 Task: Create a due date automation trigger when advanced on, 2 days after a card is due add fields with custom field "Resume" checked at 11:00 AM.
Action: Mouse moved to (1059, 86)
Screenshot: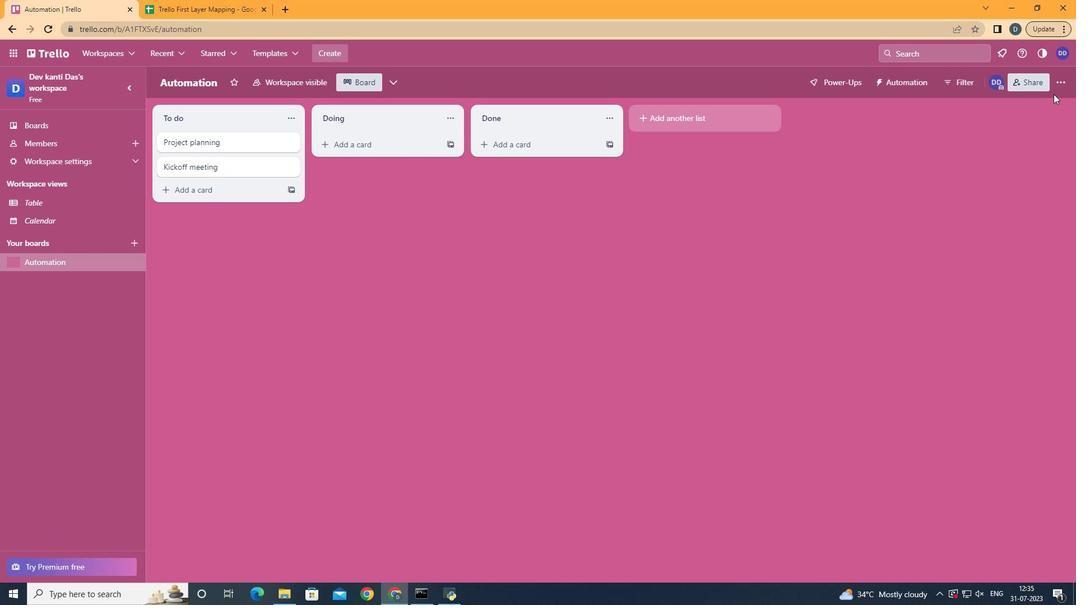 
Action: Mouse pressed left at (1059, 86)
Screenshot: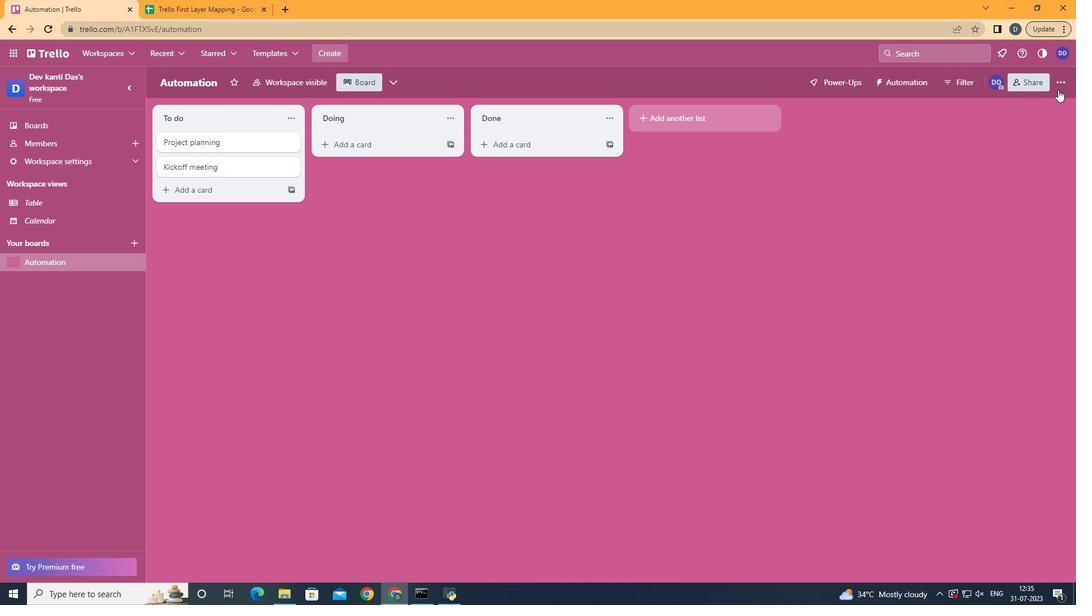 
Action: Mouse moved to (980, 245)
Screenshot: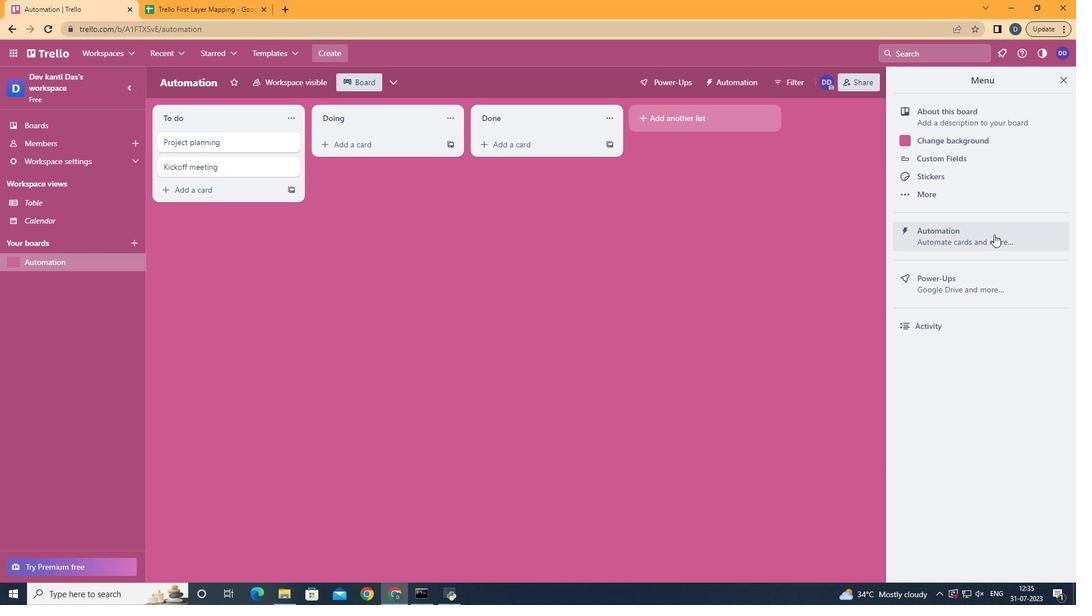 
Action: Mouse pressed left at (980, 245)
Screenshot: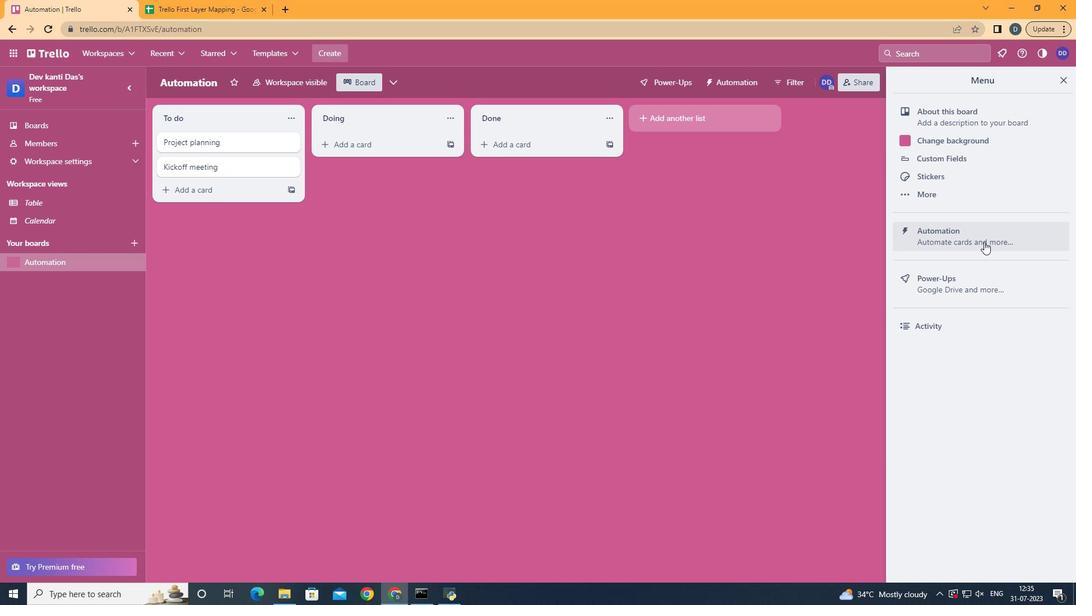 
Action: Mouse moved to (212, 225)
Screenshot: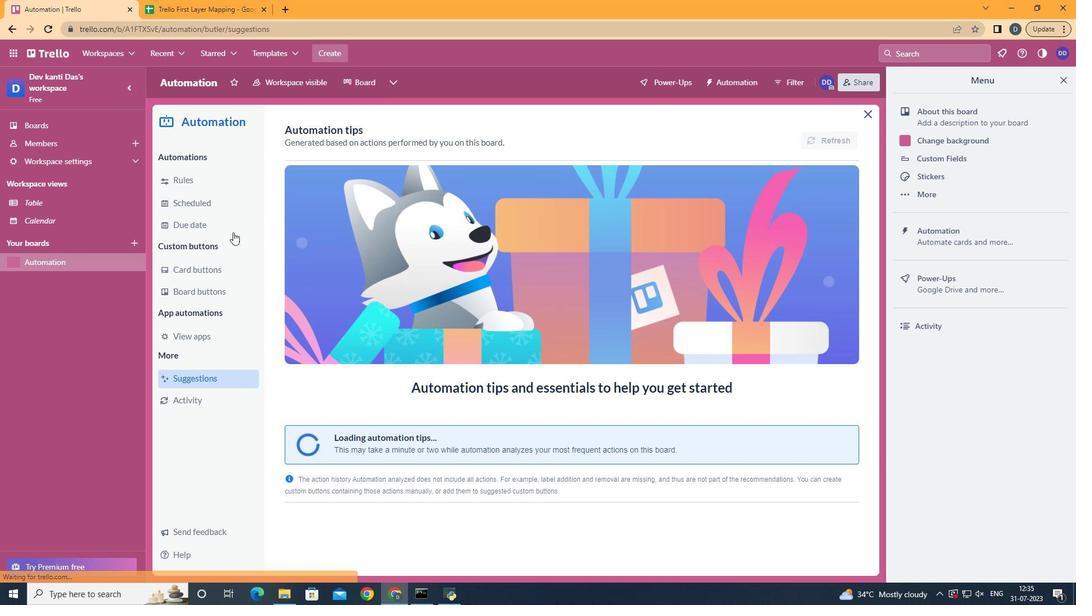 
Action: Mouse pressed left at (212, 225)
Screenshot: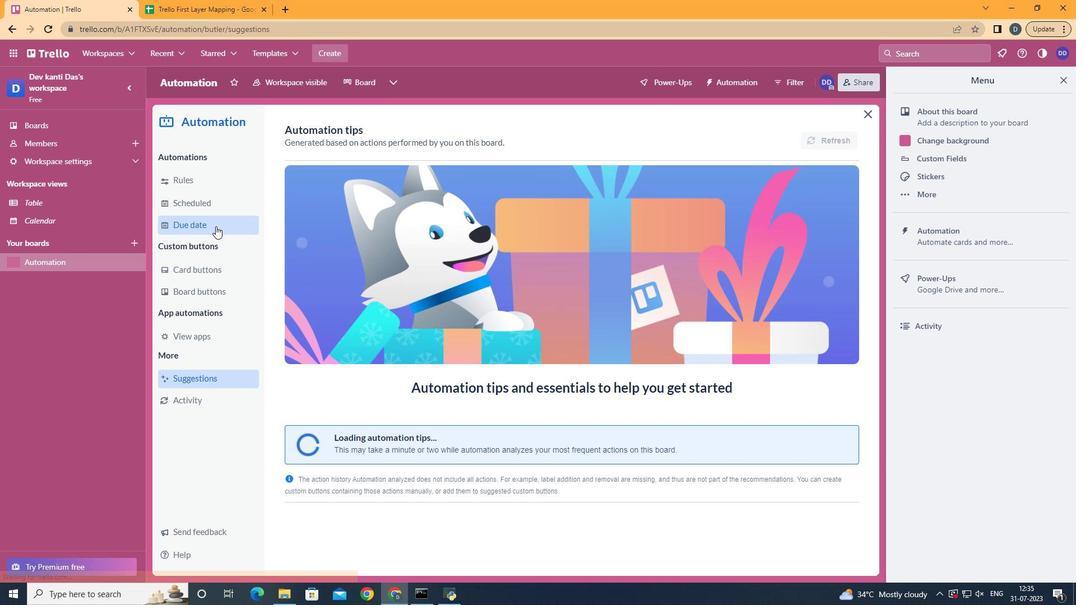 
Action: Mouse moved to (789, 136)
Screenshot: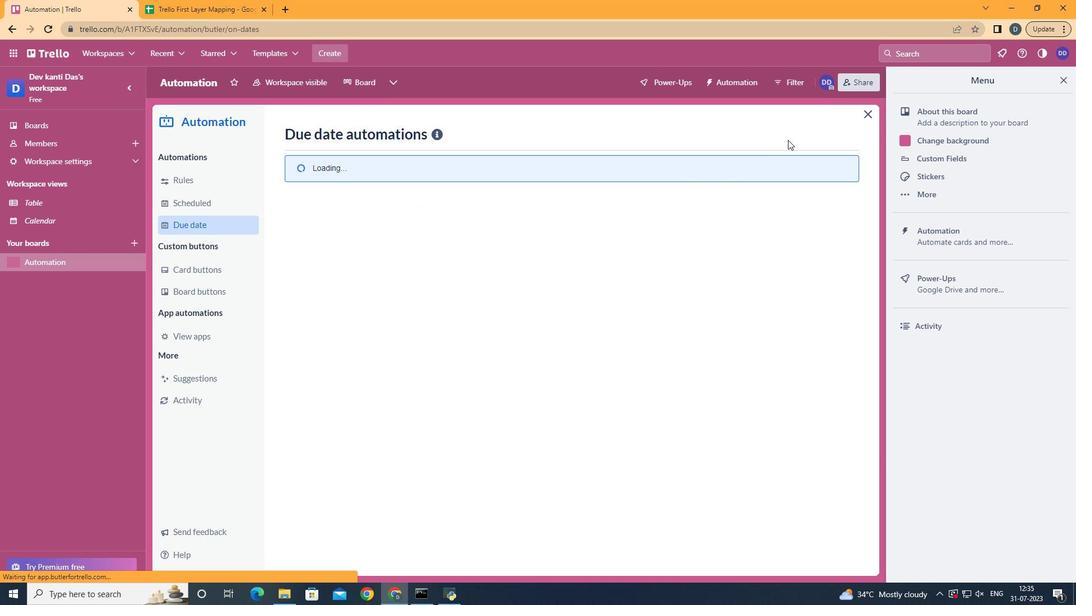 
Action: Mouse pressed left at (789, 136)
Screenshot: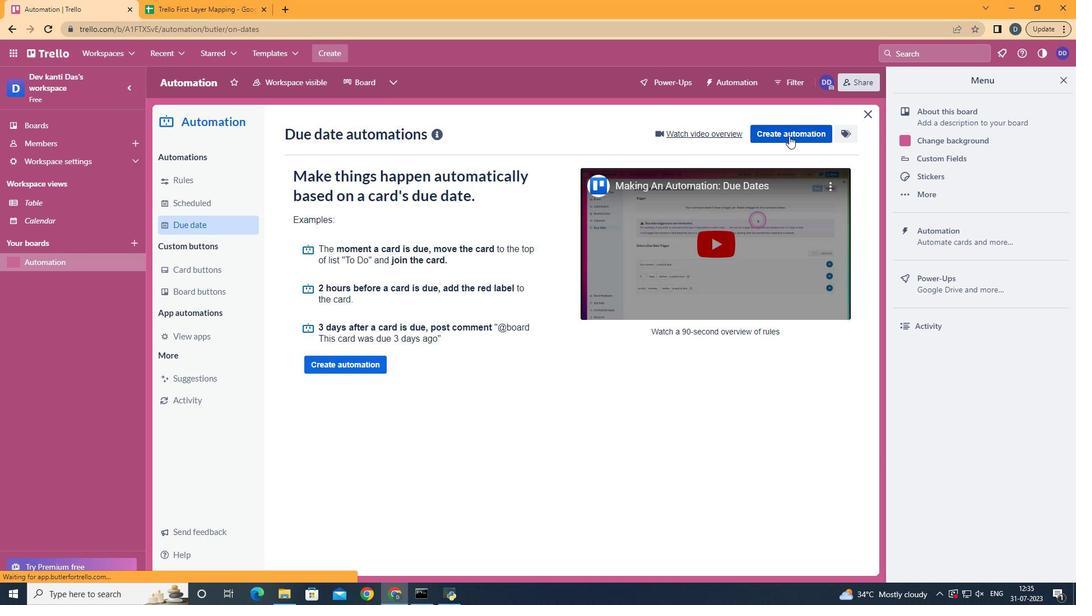 
Action: Mouse moved to (611, 237)
Screenshot: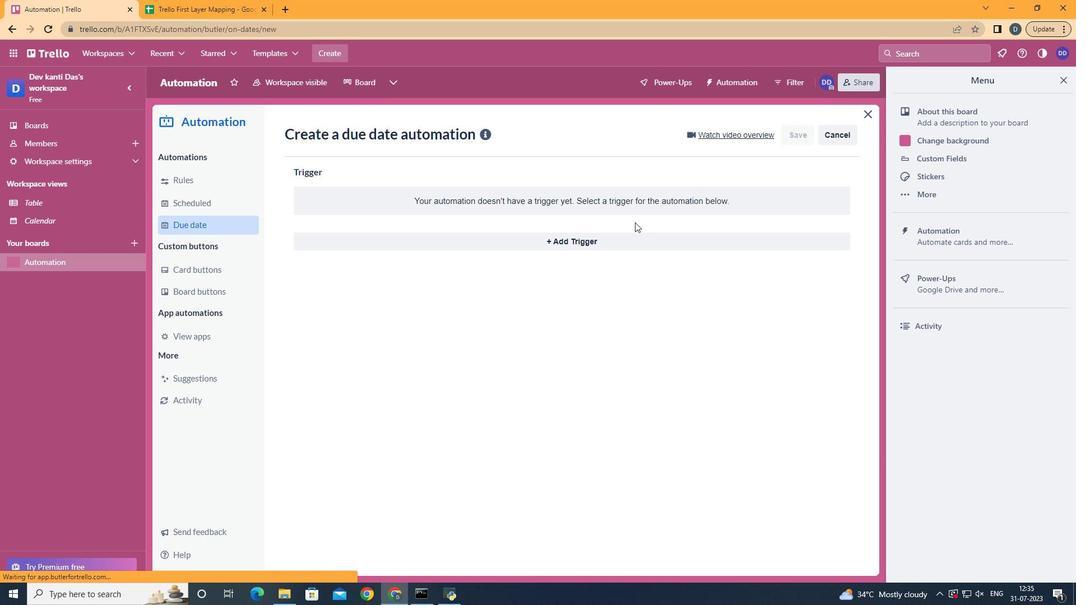 
Action: Mouse pressed left at (611, 237)
Screenshot: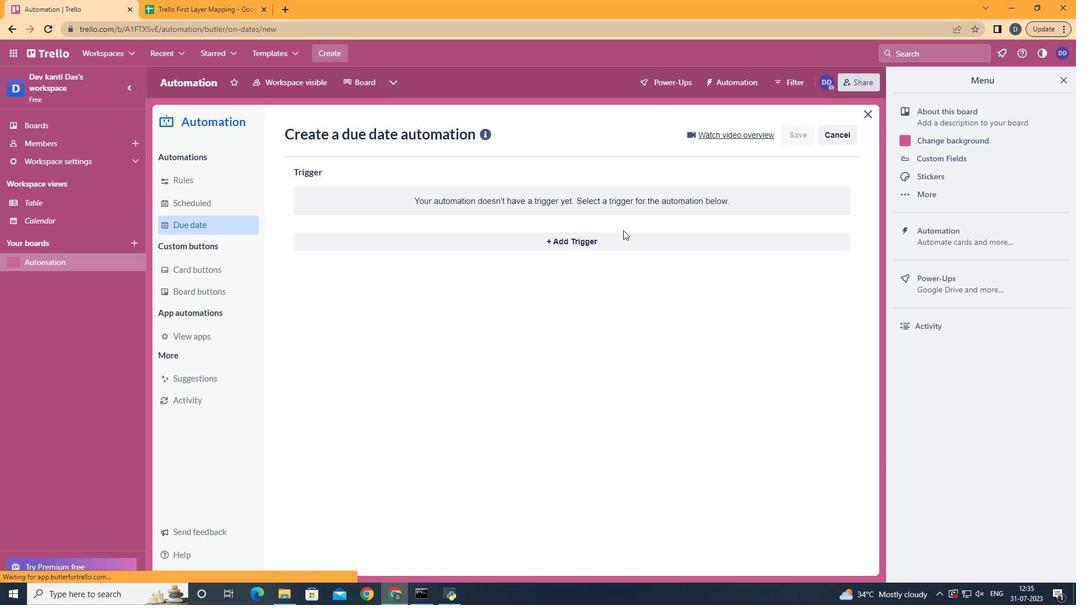 
Action: Mouse moved to (396, 454)
Screenshot: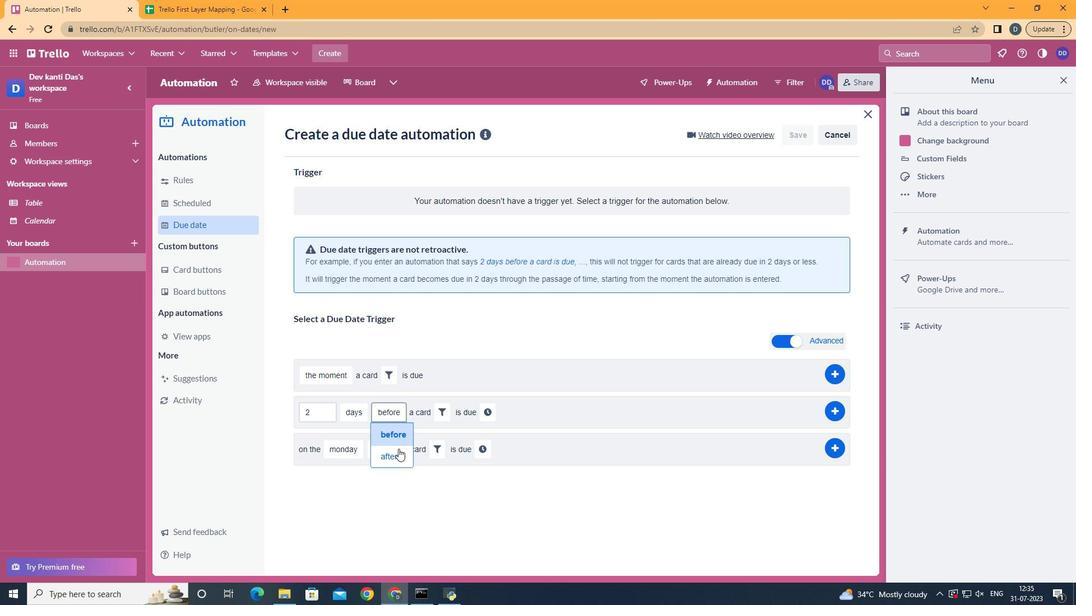 
Action: Mouse pressed left at (396, 454)
Screenshot: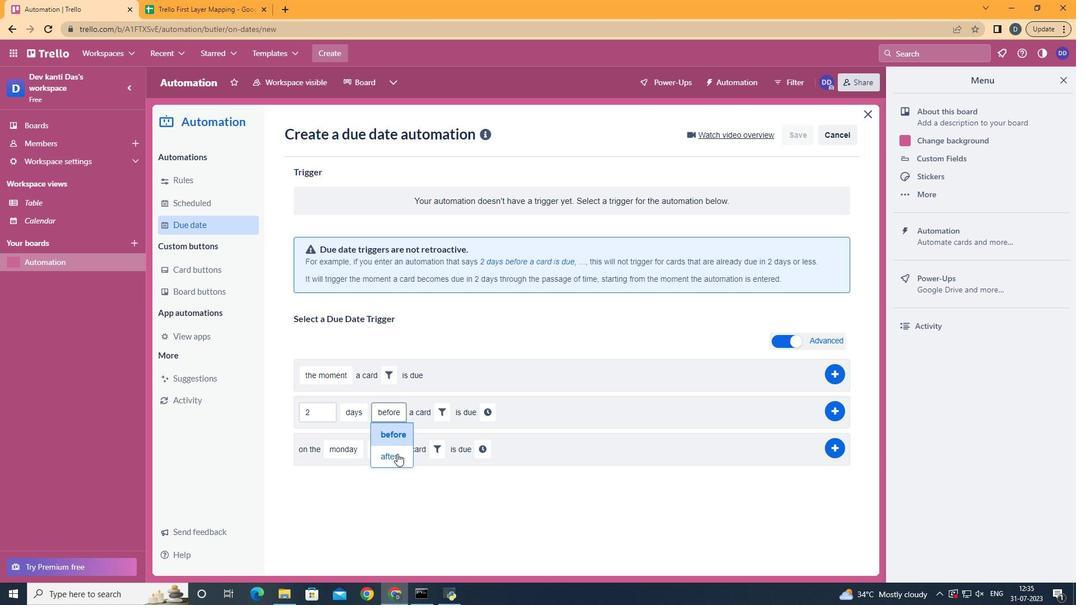 
Action: Mouse moved to (441, 413)
Screenshot: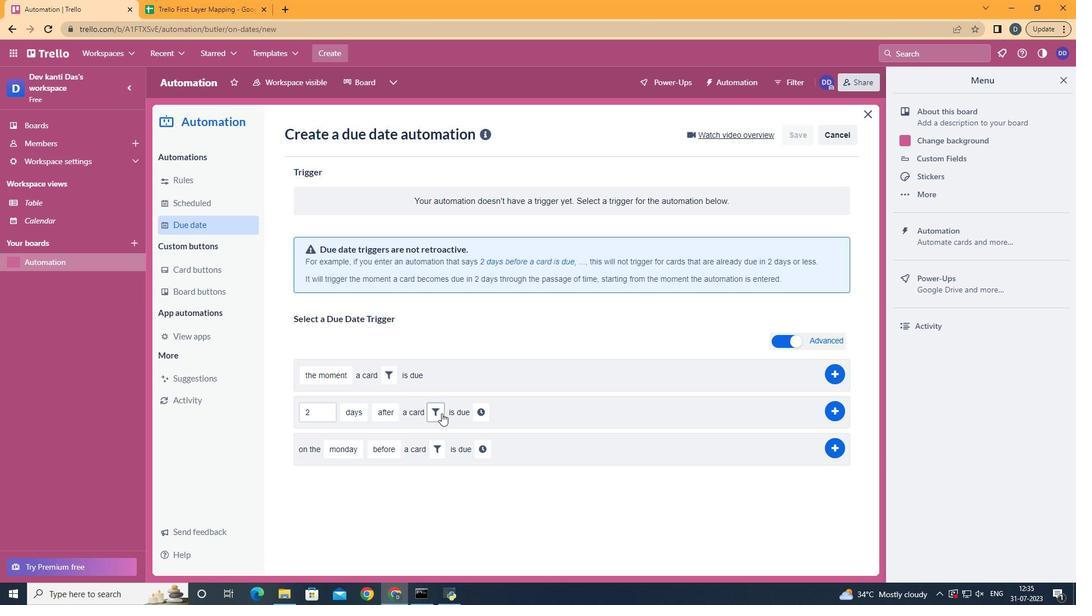 
Action: Mouse pressed left at (441, 413)
Screenshot: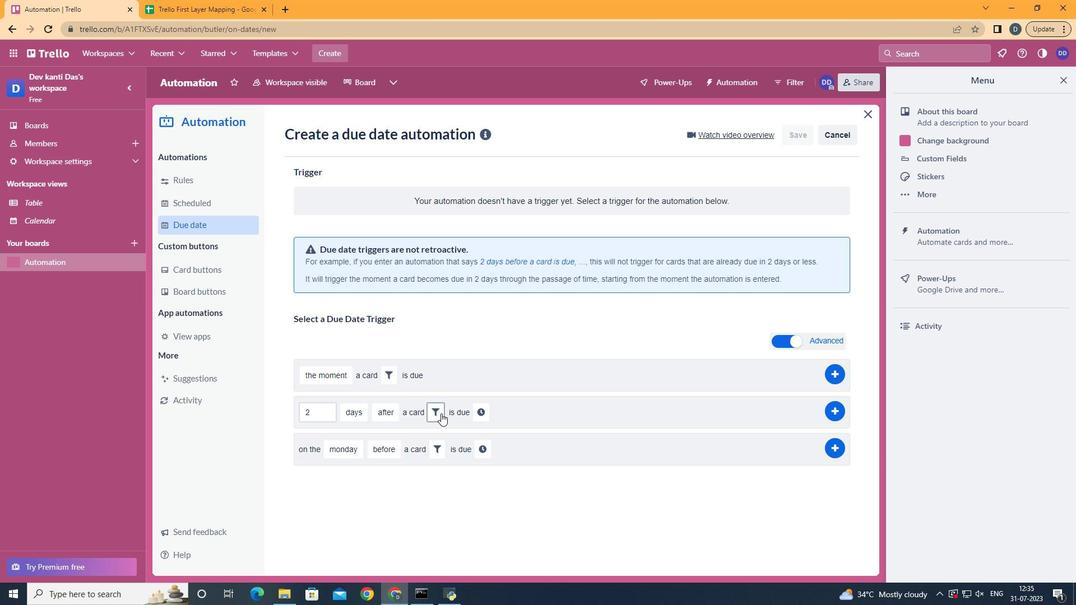 
Action: Mouse moved to (617, 445)
Screenshot: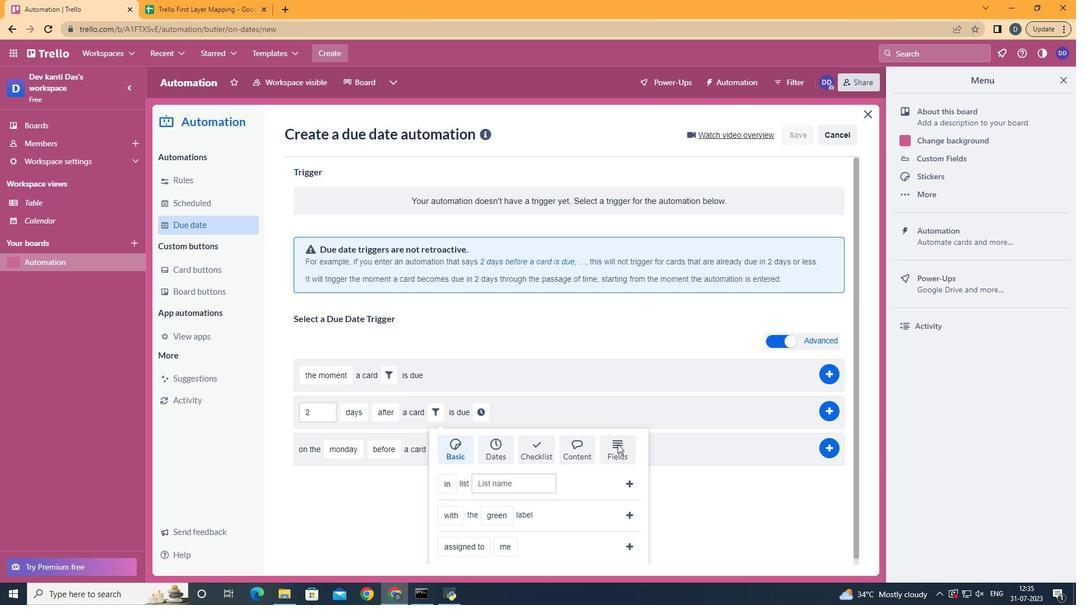 
Action: Mouse pressed left at (617, 445)
Screenshot: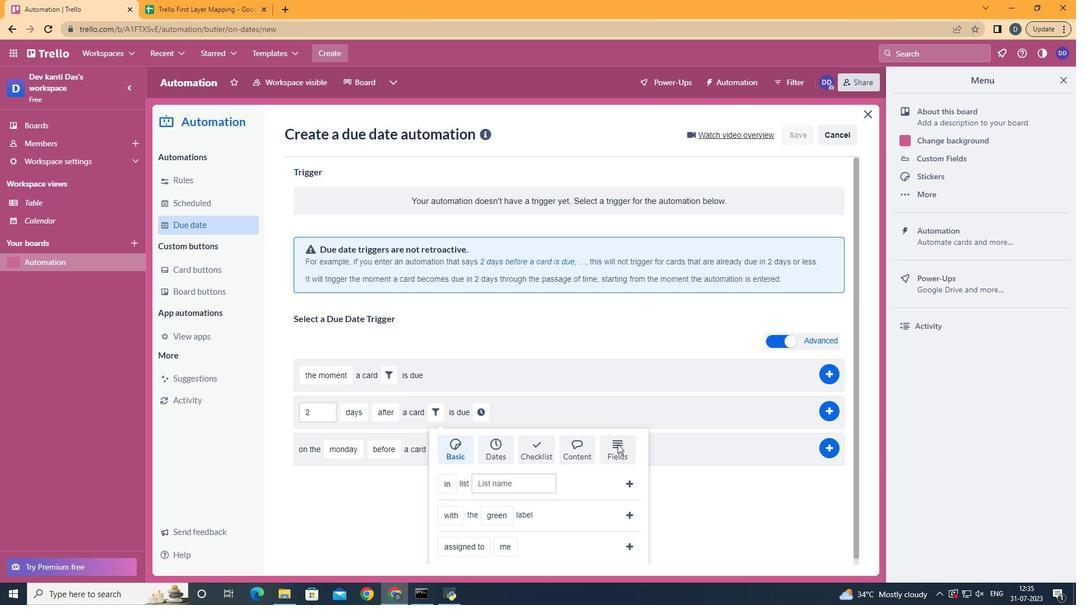
Action: Mouse scrolled (617, 444) with delta (0, 0)
Screenshot: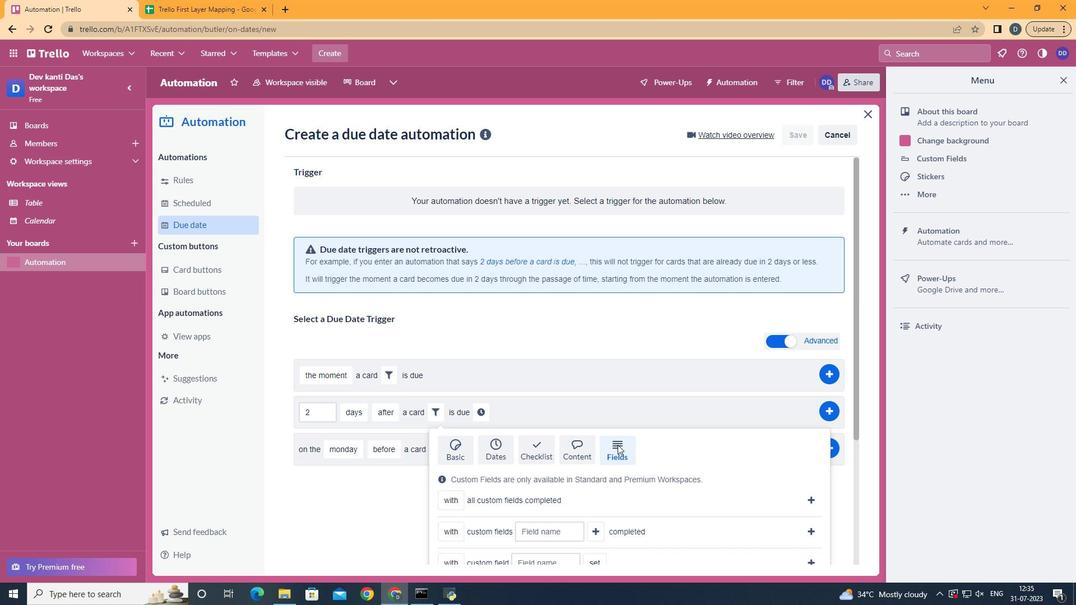 
Action: Mouse scrolled (617, 444) with delta (0, 0)
Screenshot: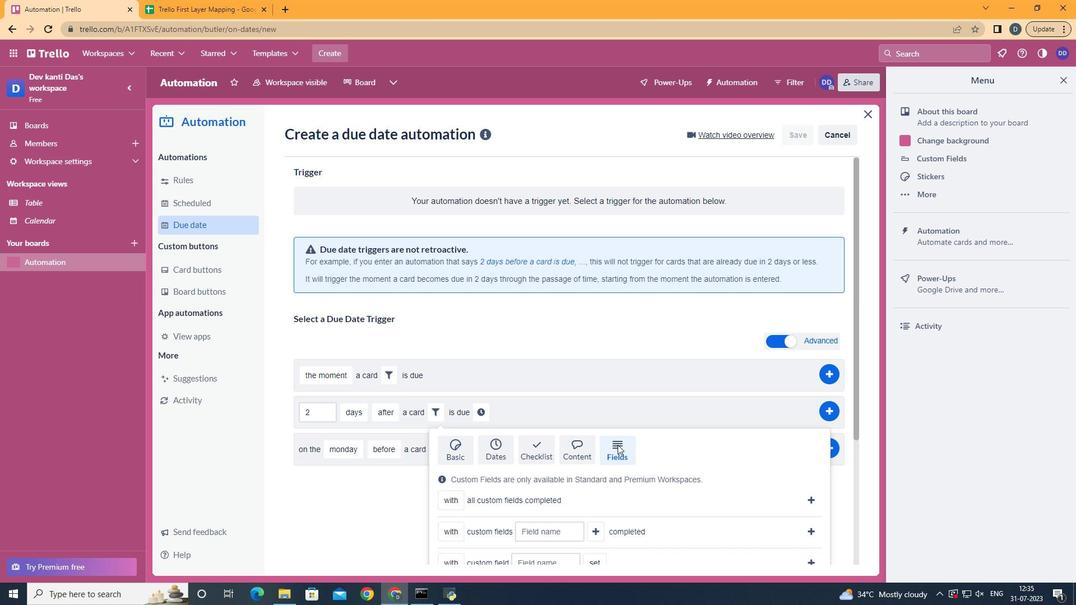 
Action: Mouse scrolled (617, 444) with delta (0, 0)
Screenshot: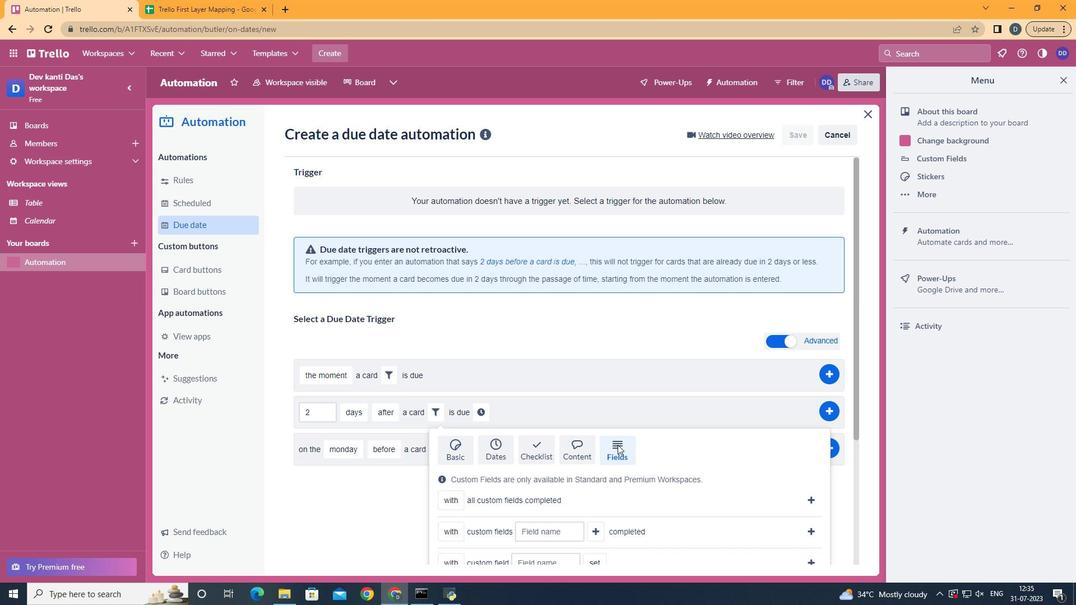 
Action: Mouse scrolled (617, 444) with delta (0, 0)
Screenshot: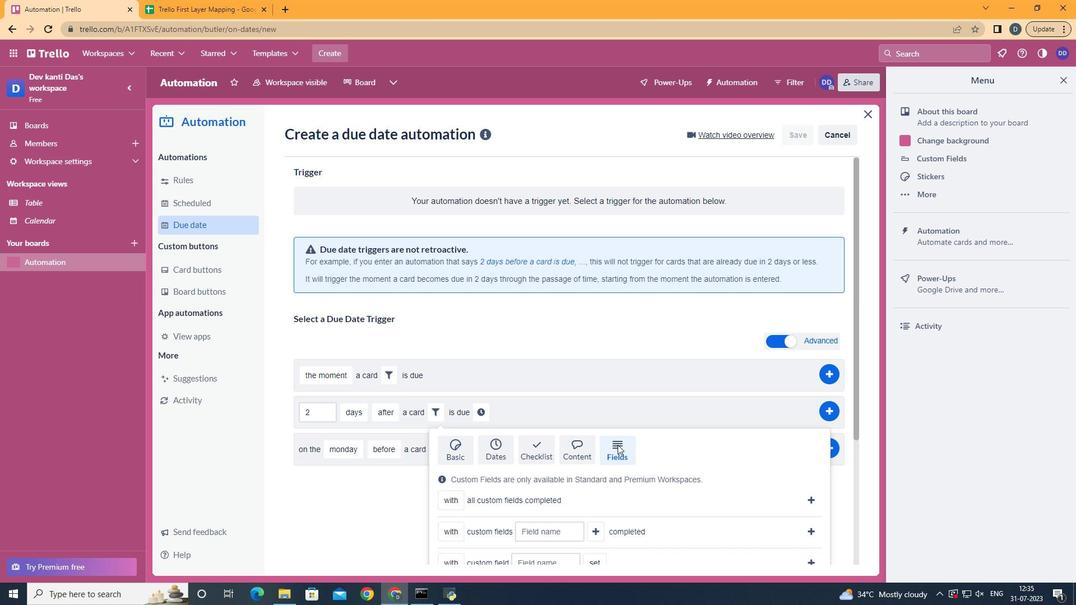 
Action: Mouse scrolled (617, 444) with delta (0, 0)
Screenshot: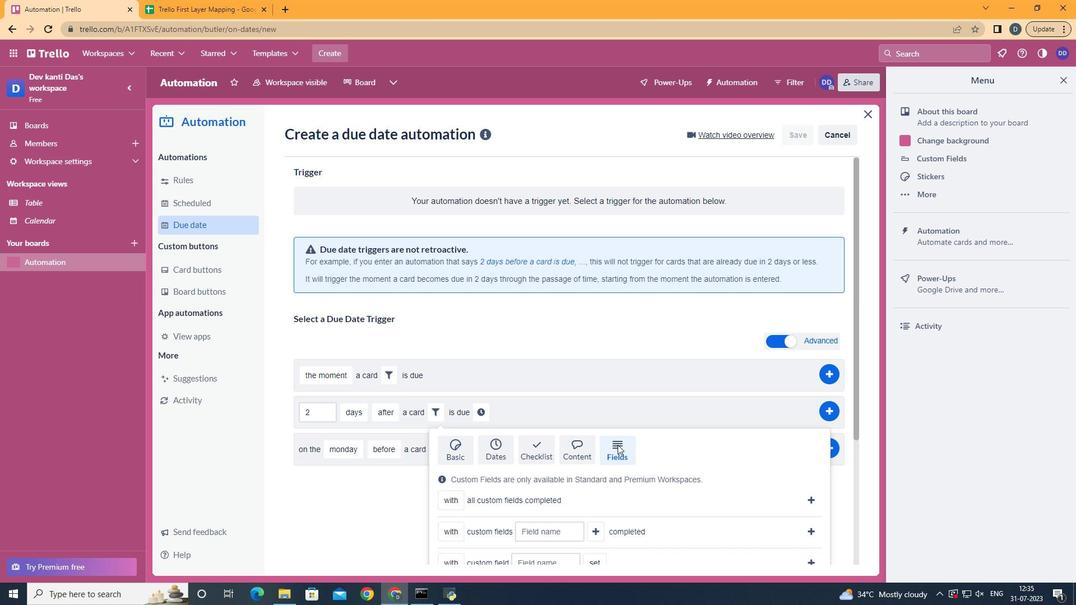 
Action: Mouse scrolled (617, 444) with delta (0, 0)
Screenshot: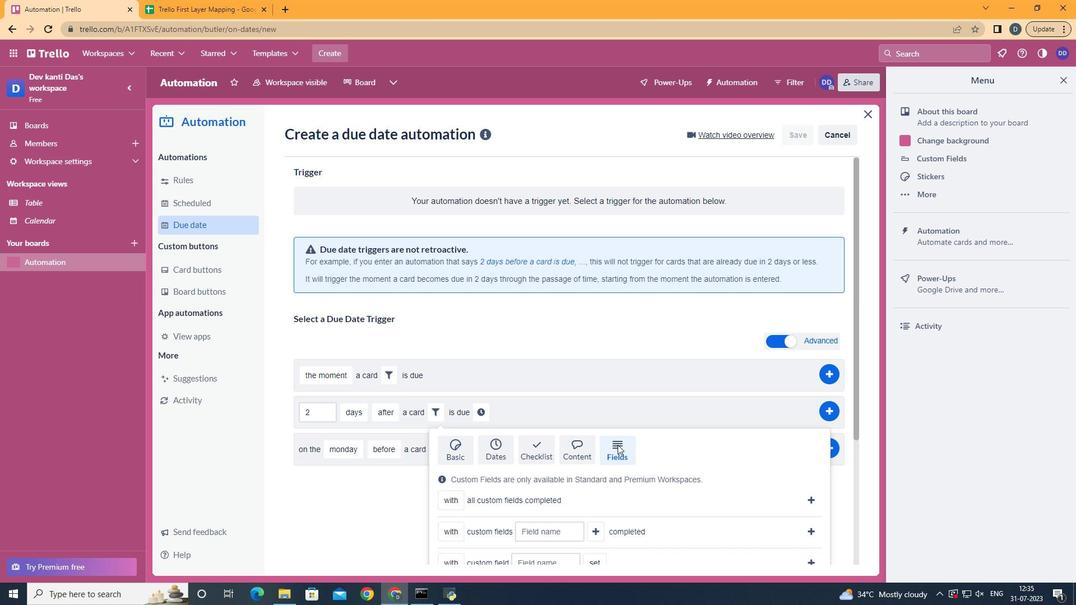 
Action: Mouse moved to (452, 470)
Screenshot: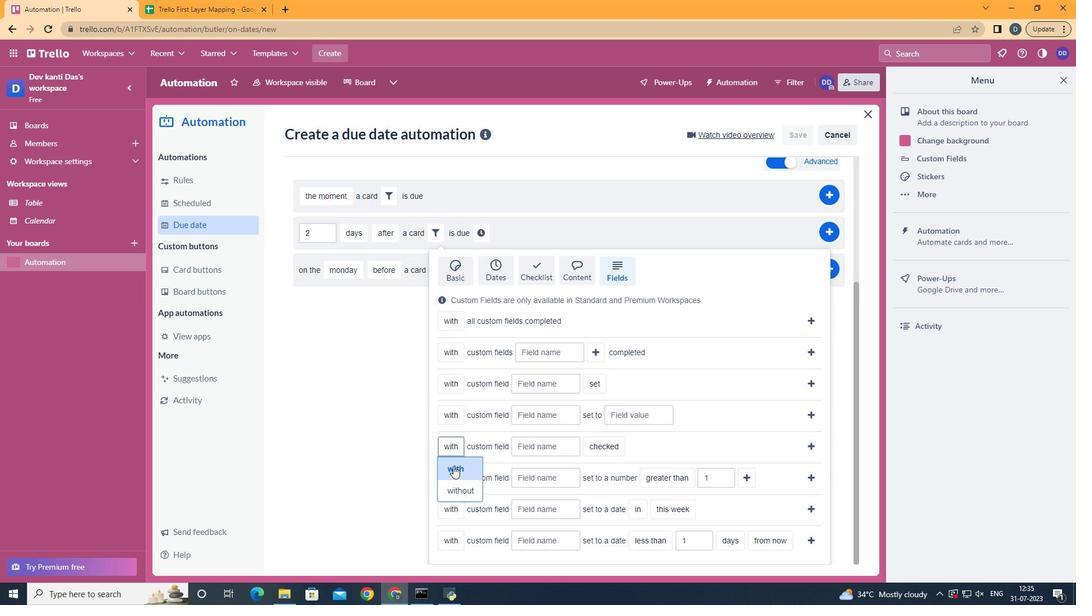 
Action: Mouse pressed left at (452, 470)
Screenshot: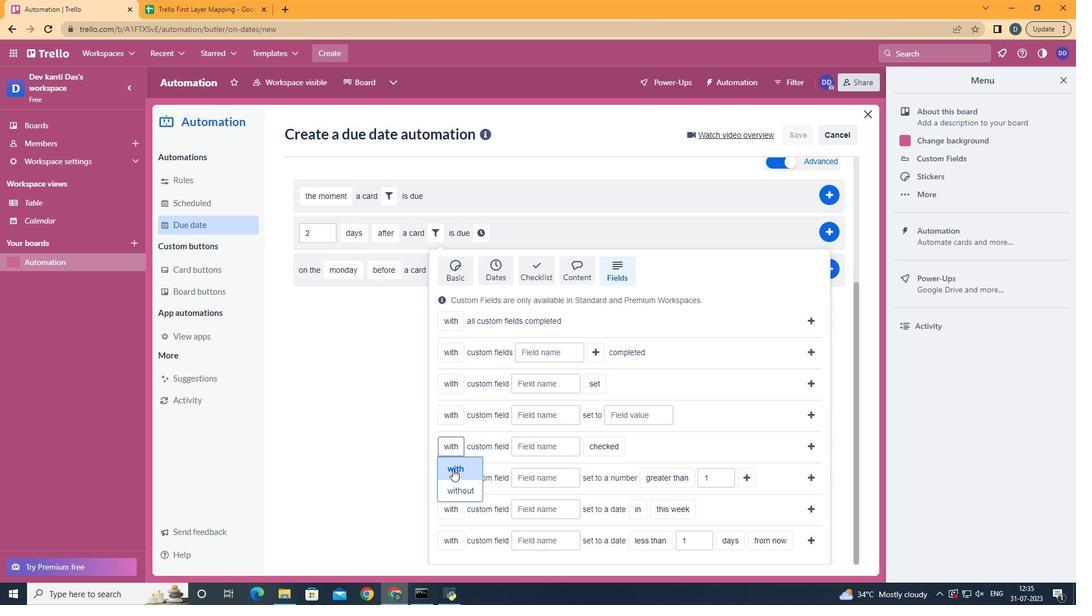 
Action: Mouse moved to (528, 444)
Screenshot: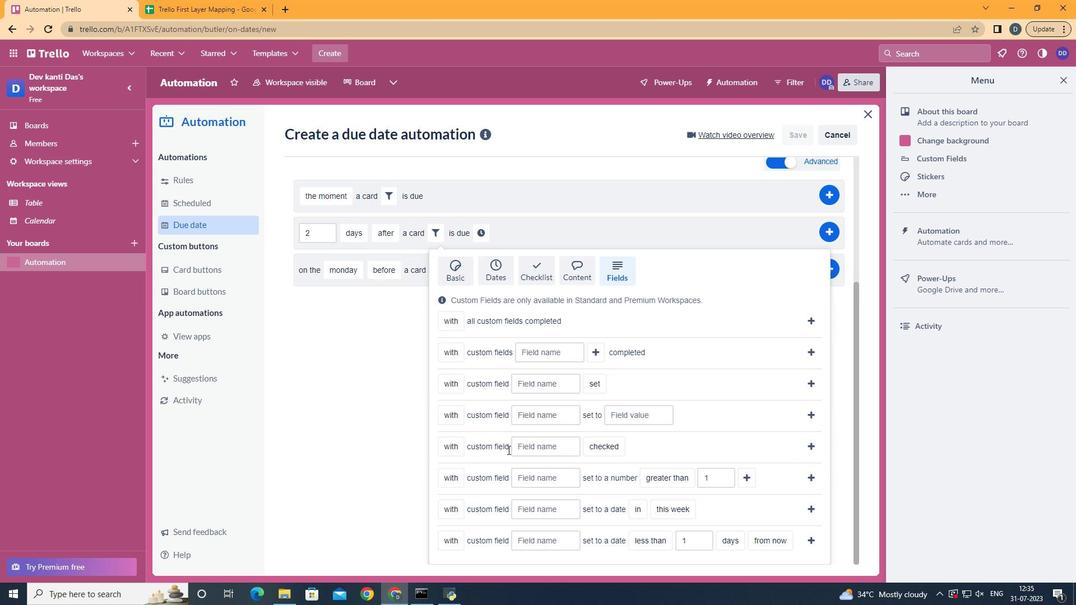 
Action: Mouse pressed left at (528, 444)
Screenshot: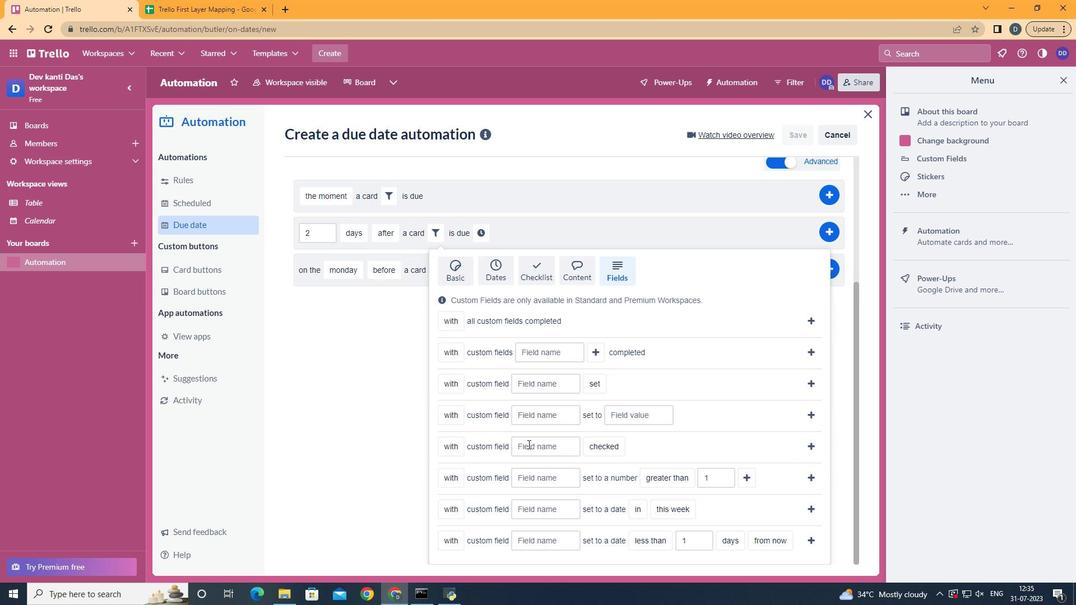 
Action: Key pressed <Key.shift>Resume
Screenshot: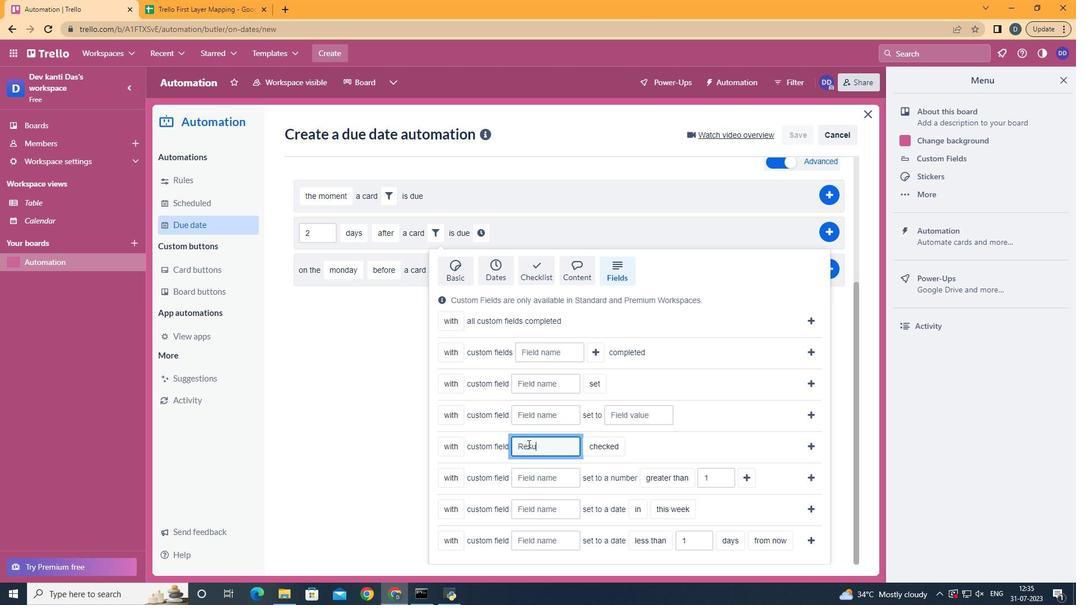 
Action: Mouse moved to (600, 462)
Screenshot: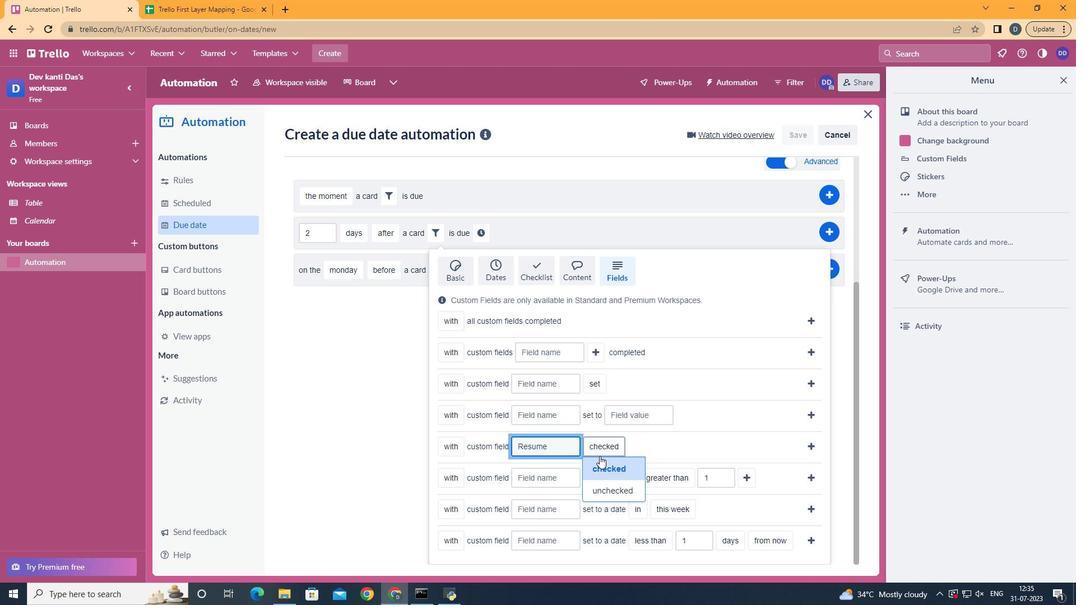
Action: Mouse pressed left at (600, 462)
Screenshot: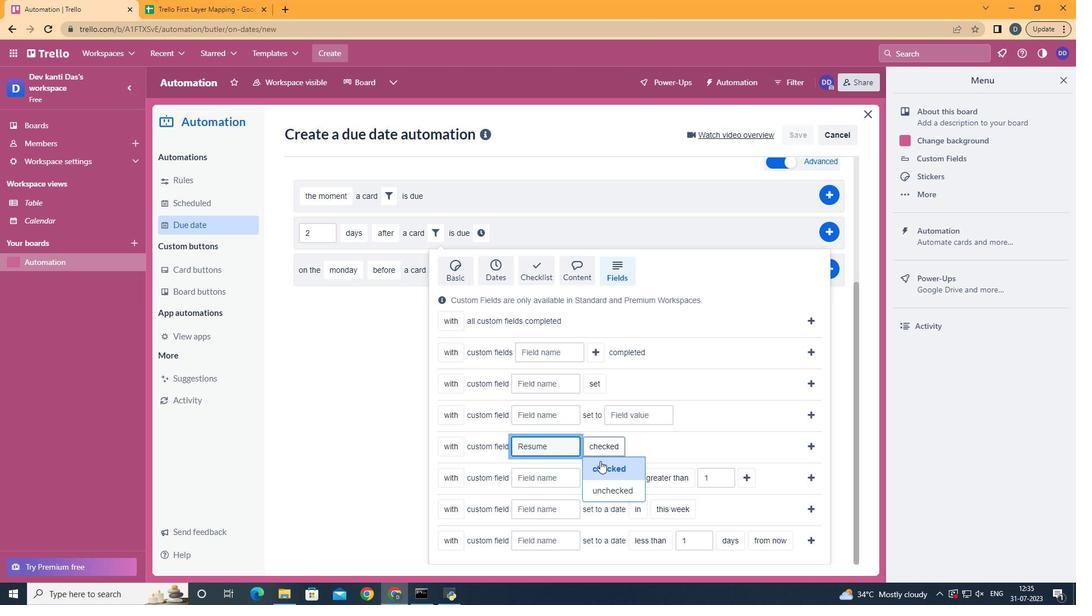 
Action: Mouse moved to (814, 447)
Screenshot: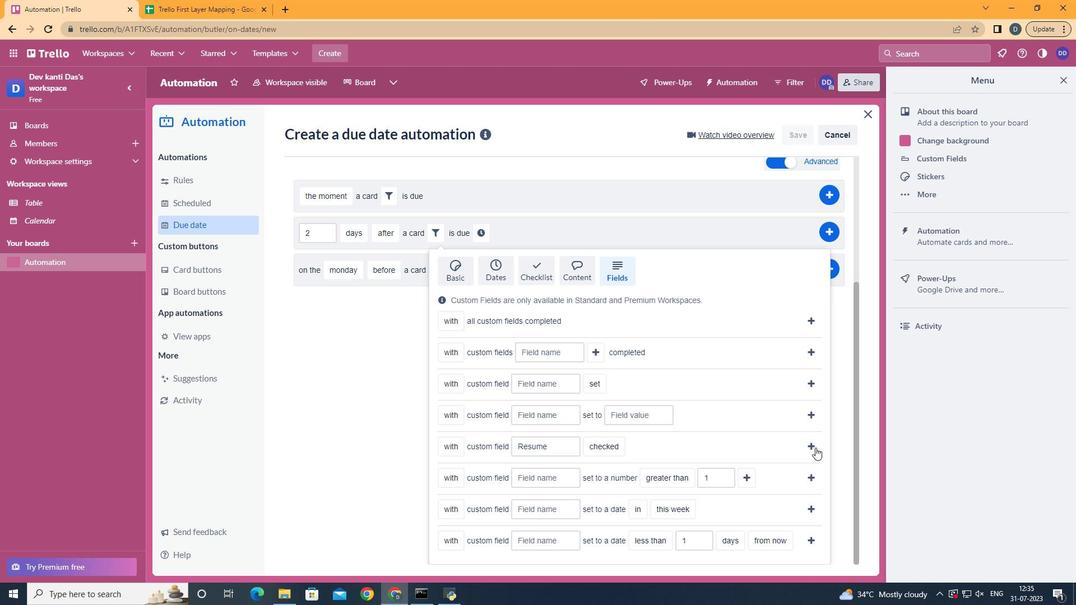 
Action: Mouse pressed left at (814, 447)
Screenshot: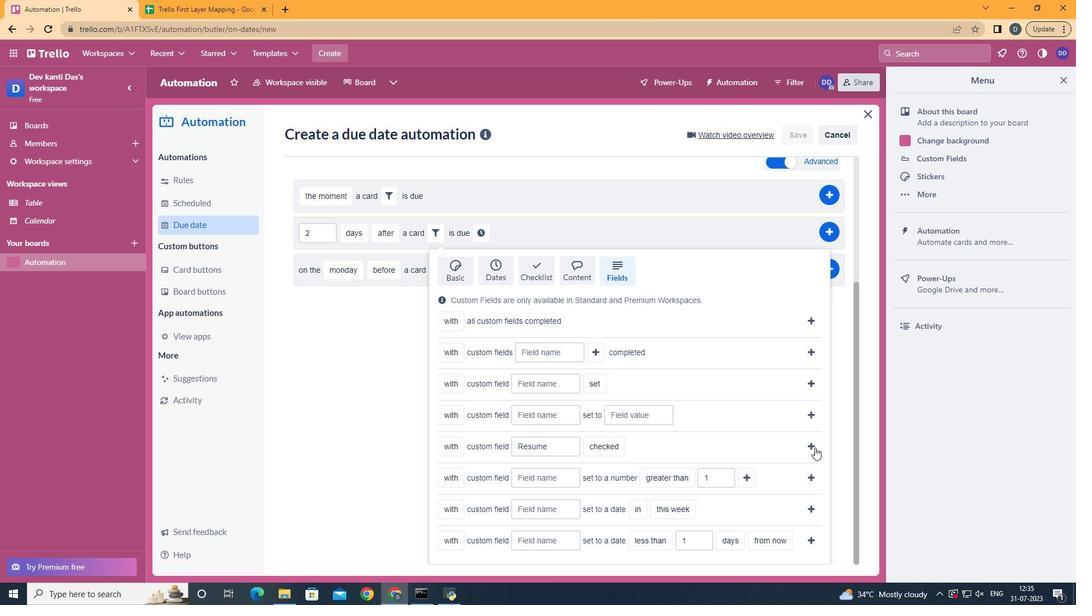 
Action: Mouse moved to (637, 409)
Screenshot: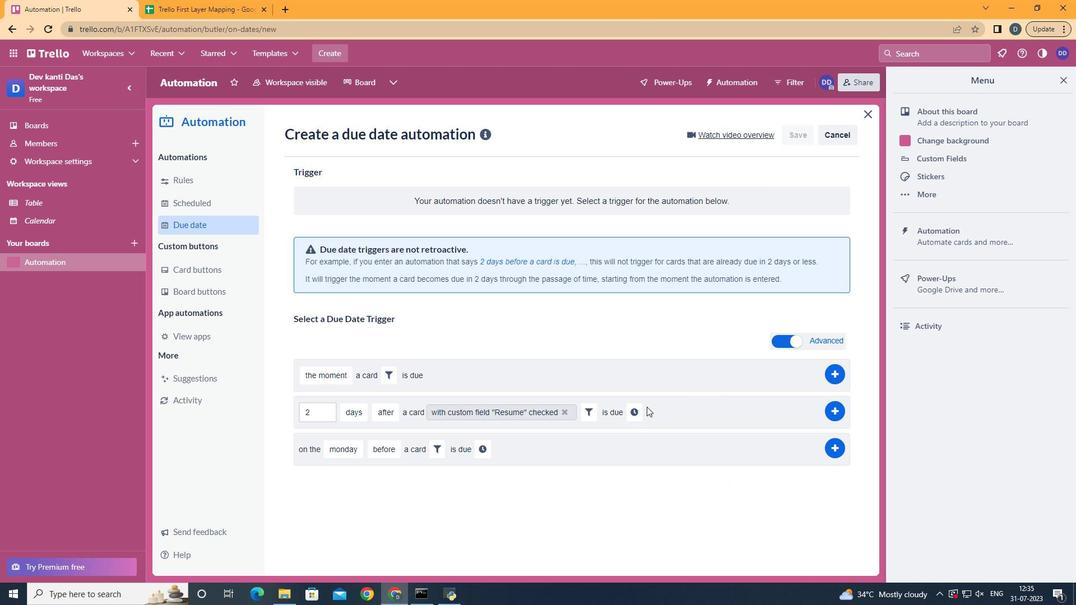 
Action: Mouse pressed left at (637, 409)
Screenshot: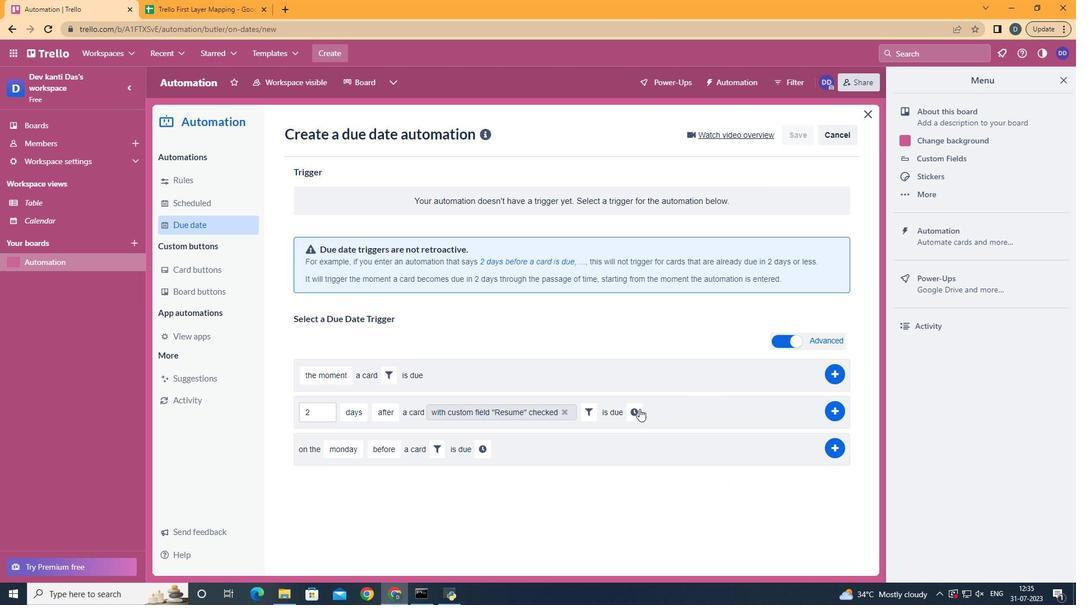 
Action: Mouse moved to (669, 414)
Screenshot: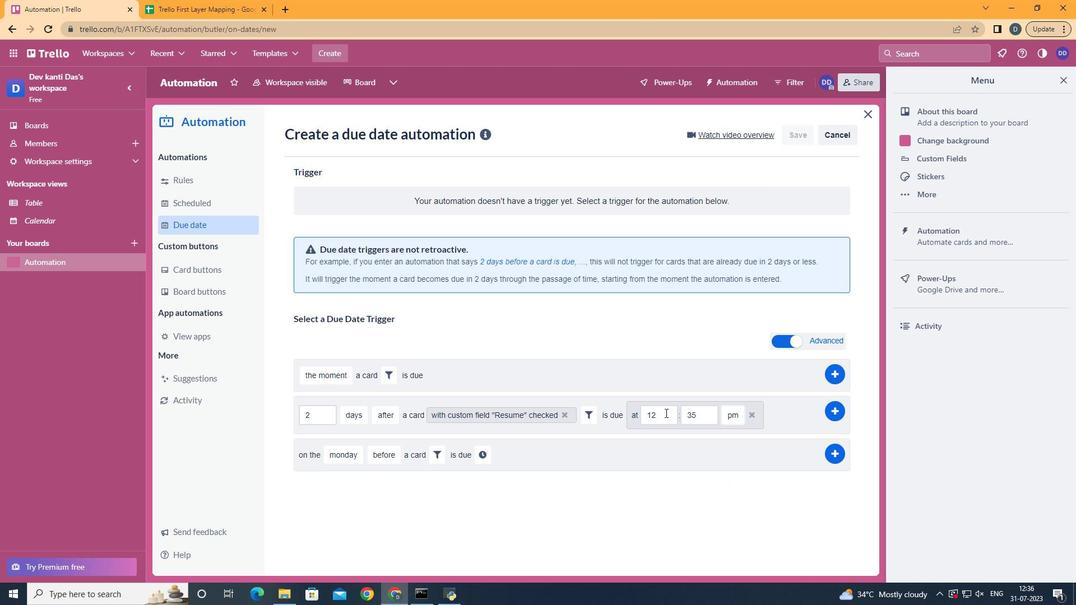 
Action: Mouse pressed left at (669, 414)
Screenshot: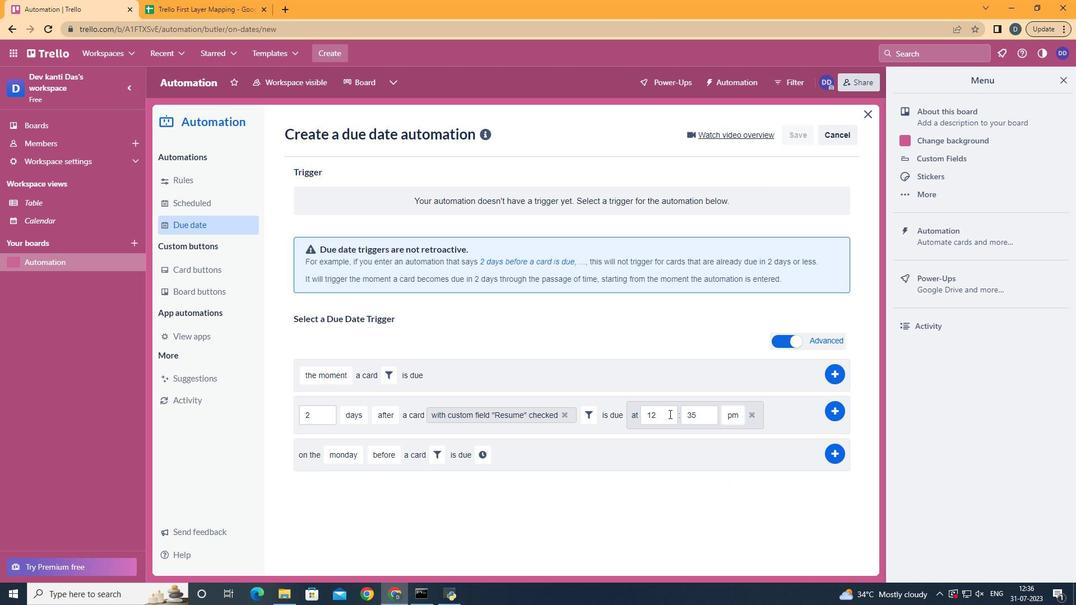 
Action: Key pressed <Key.backspace><Key.backspace>11
Screenshot: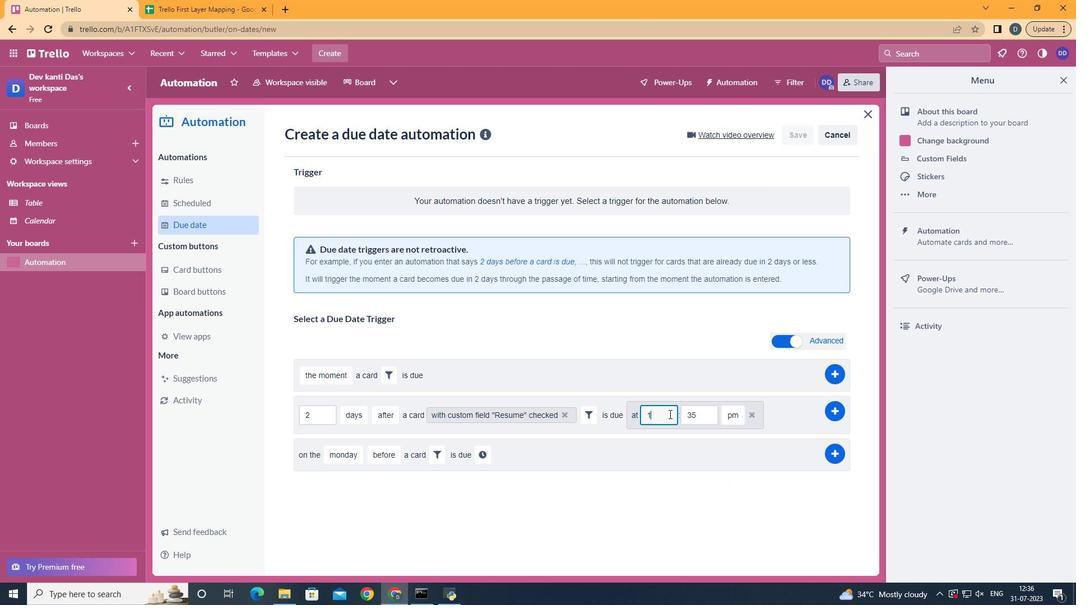 
Action: Mouse moved to (704, 409)
Screenshot: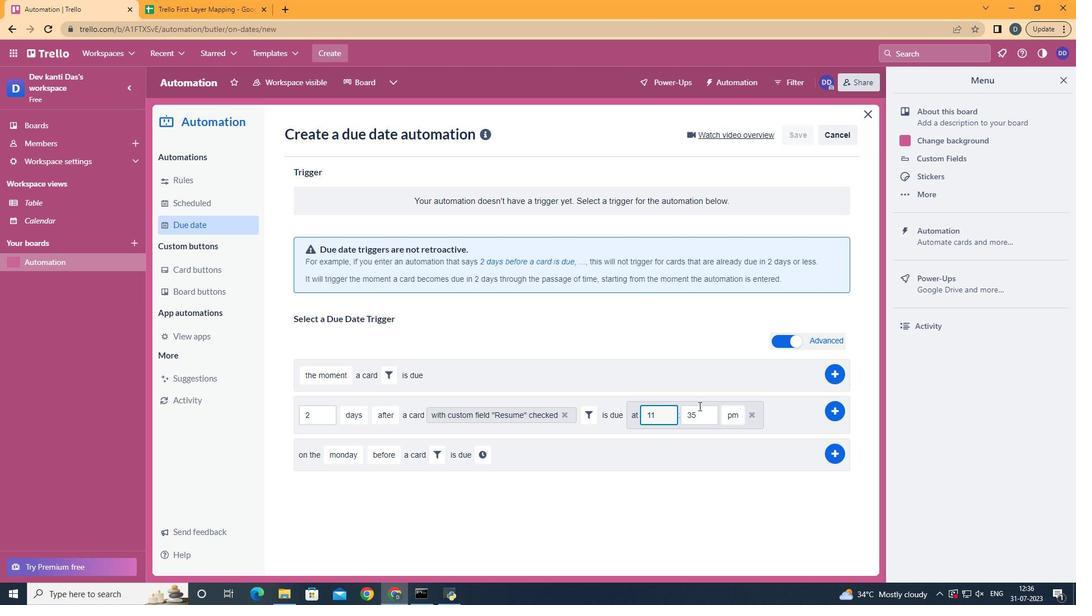 
Action: Mouse pressed left at (704, 409)
Screenshot: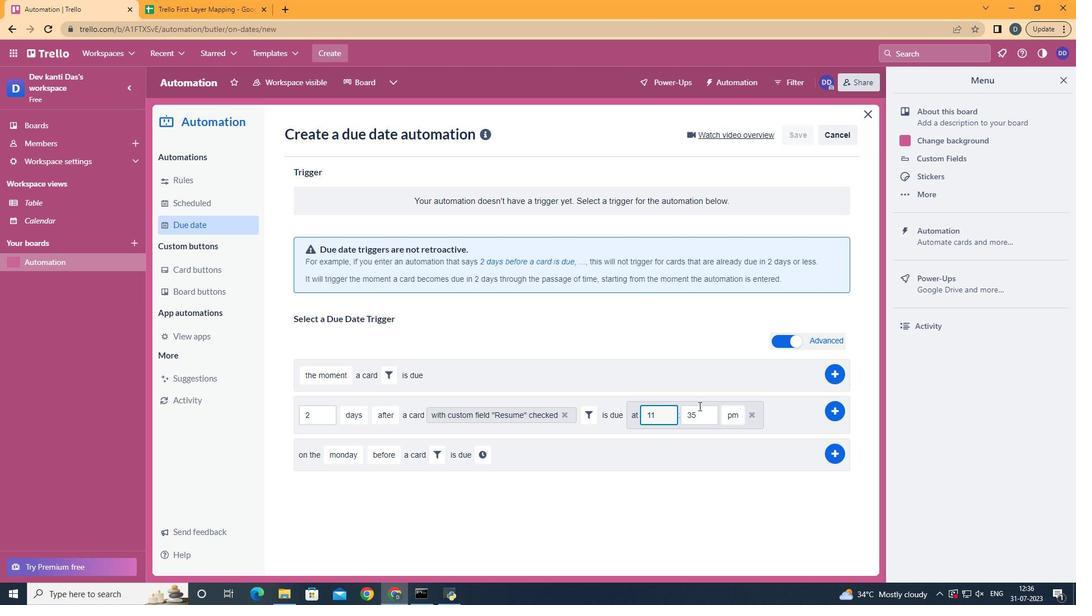 
Action: Key pressed <Key.backspace><Key.backspace>00
Screenshot: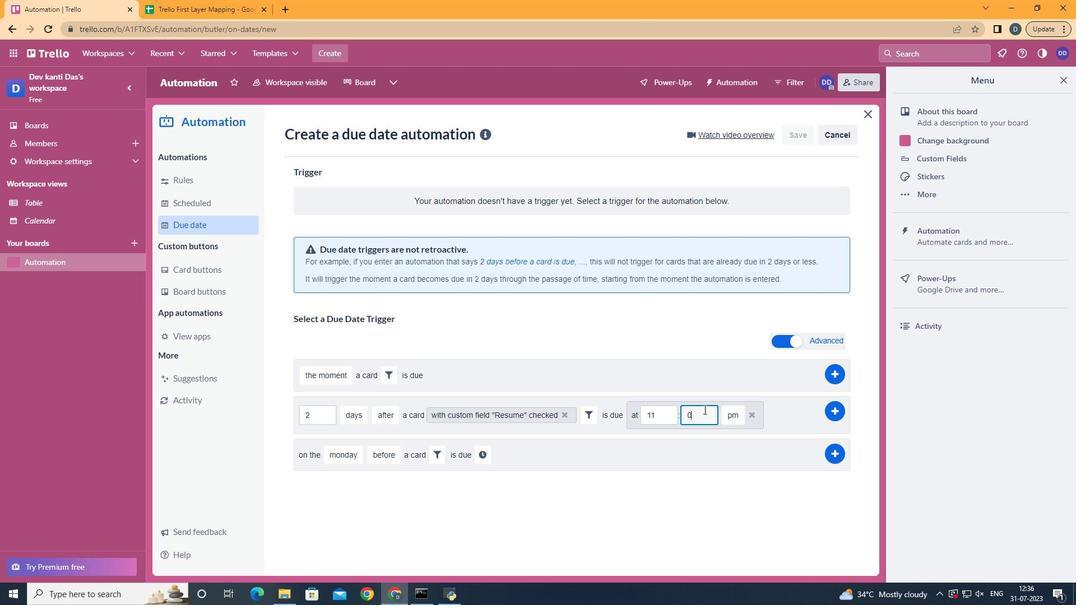 
Action: Mouse moved to (735, 436)
Screenshot: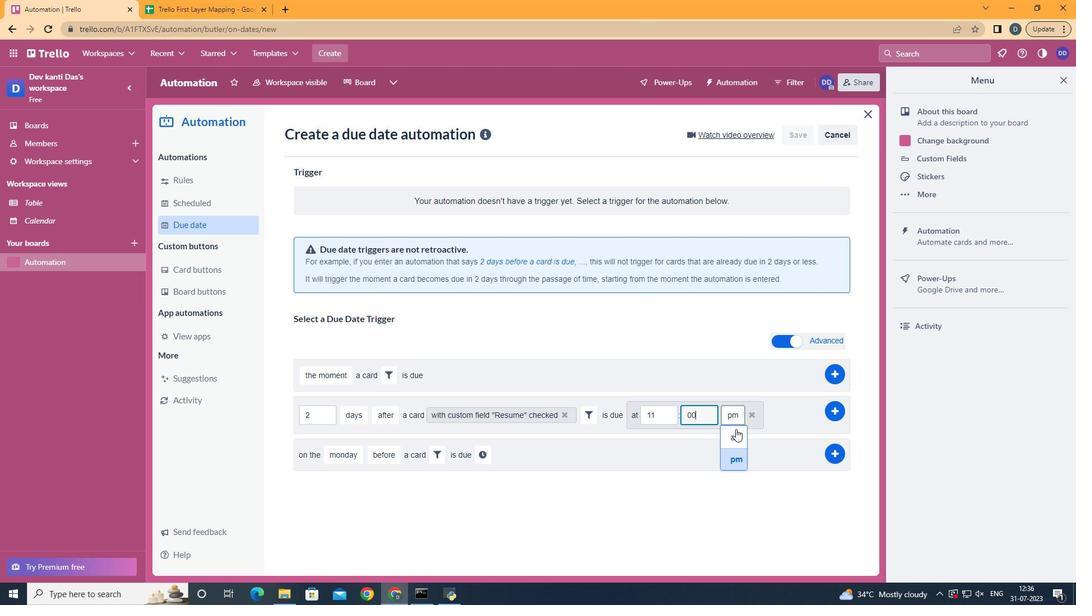 
Action: Mouse pressed left at (735, 436)
Screenshot: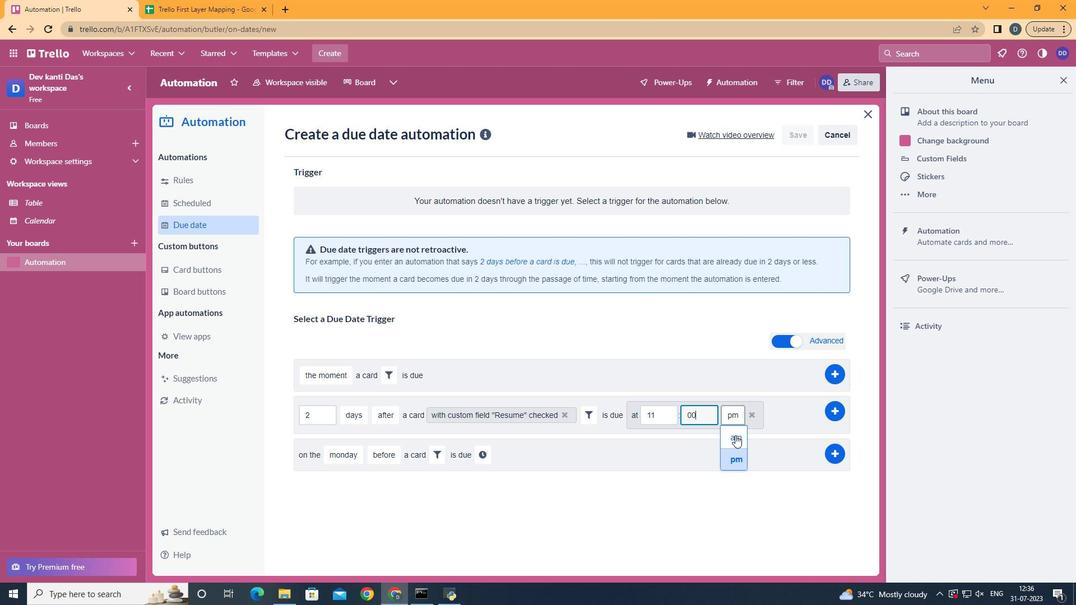 
Action: Mouse moved to (833, 405)
Screenshot: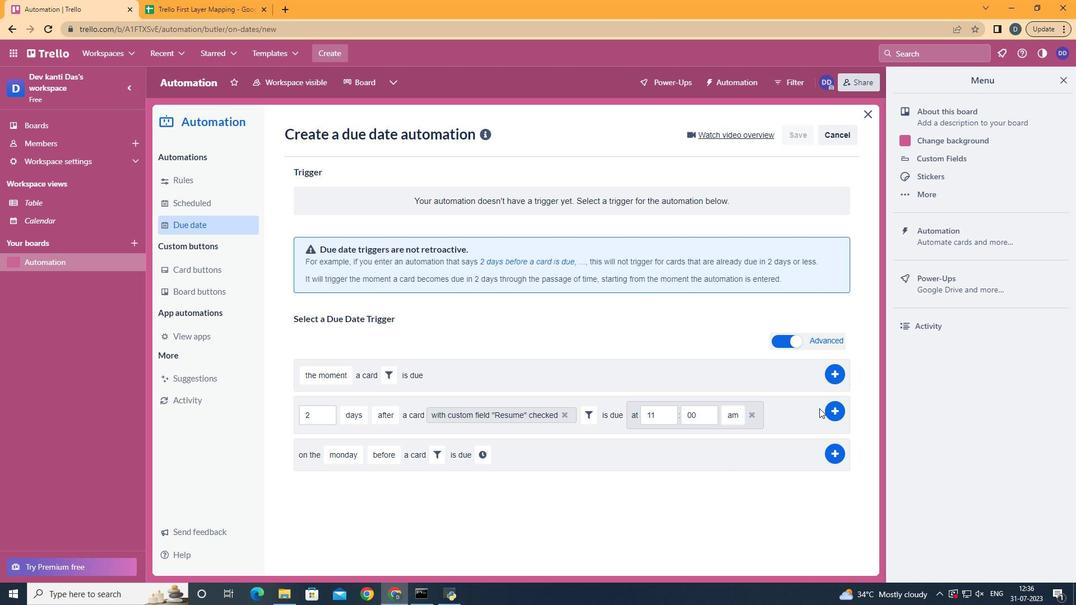 
Action: Mouse pressed left at (833, 405)
Screenshot: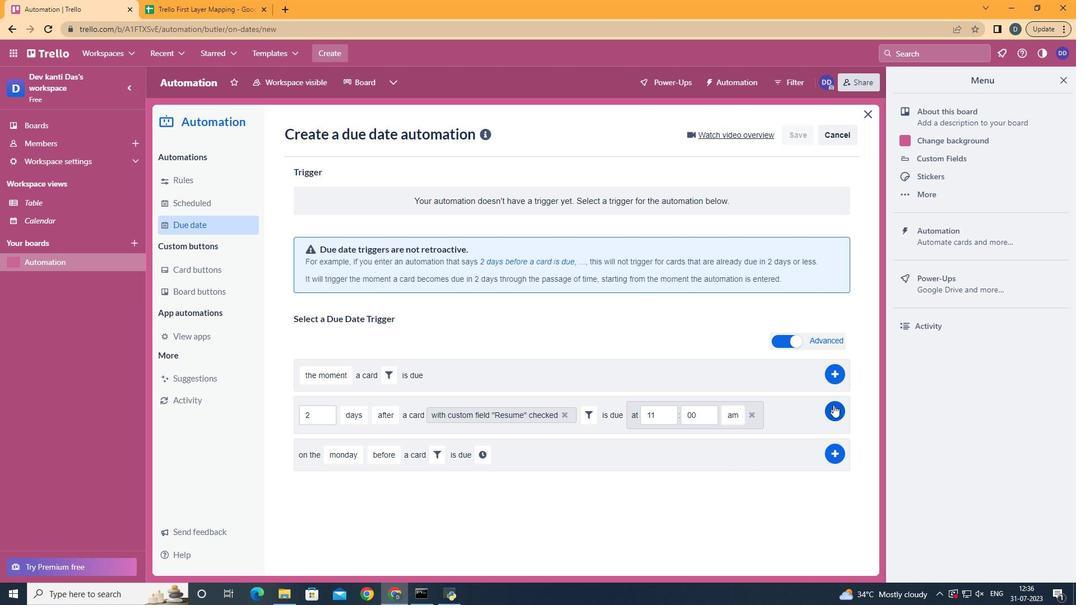 
Action: Mouse moved to (661, 233)
Screenshot: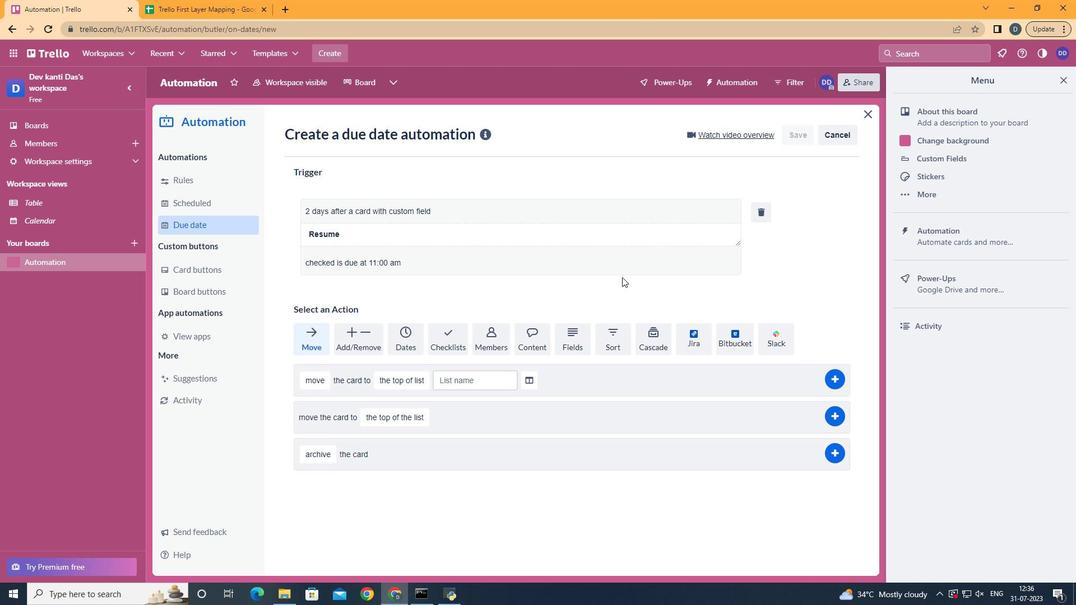 
